 Task: Make in the project Bullseye an epic 'Software customization and configuration'. Create in the project Bullseye an epic 'Enterprise resource planning (ERP) system implementation'. Add in the project Bullseye an epic 'Digital product development'
Action: Mouse moved to (230, 63)
Screenshot: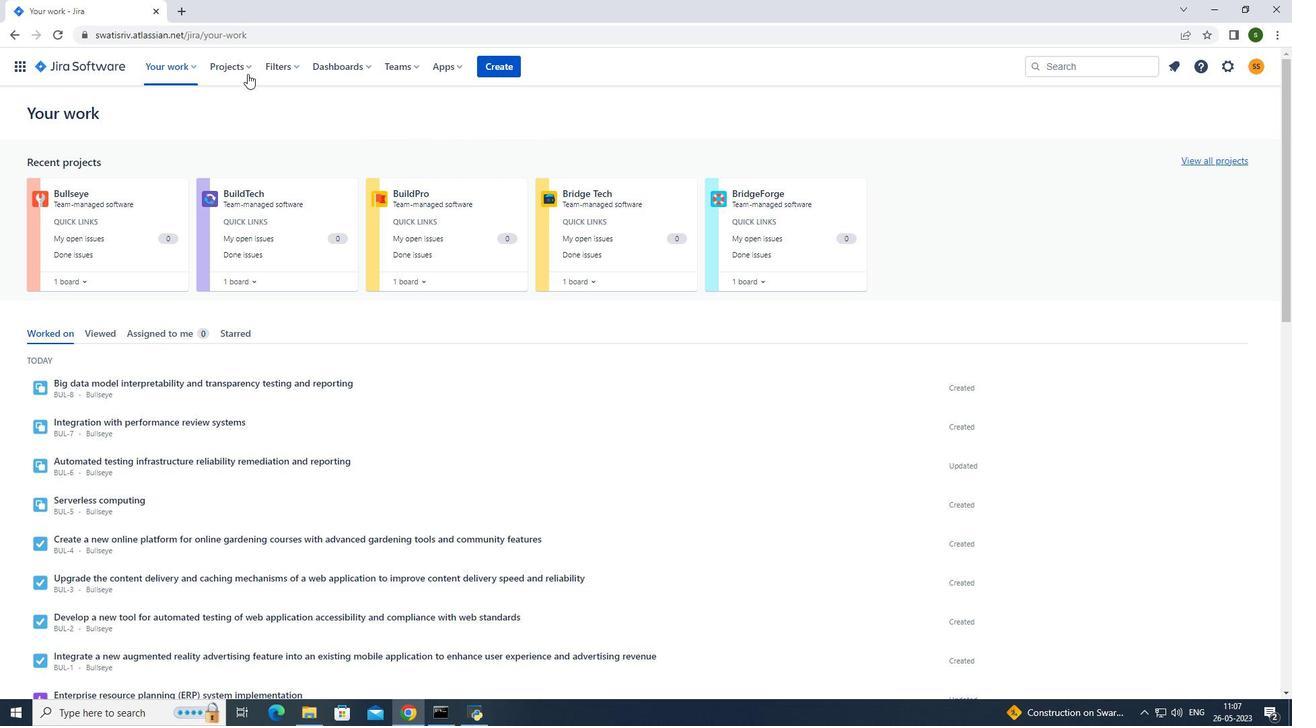 
Action: Mouse pressed left at (230, 63)
Screenshot: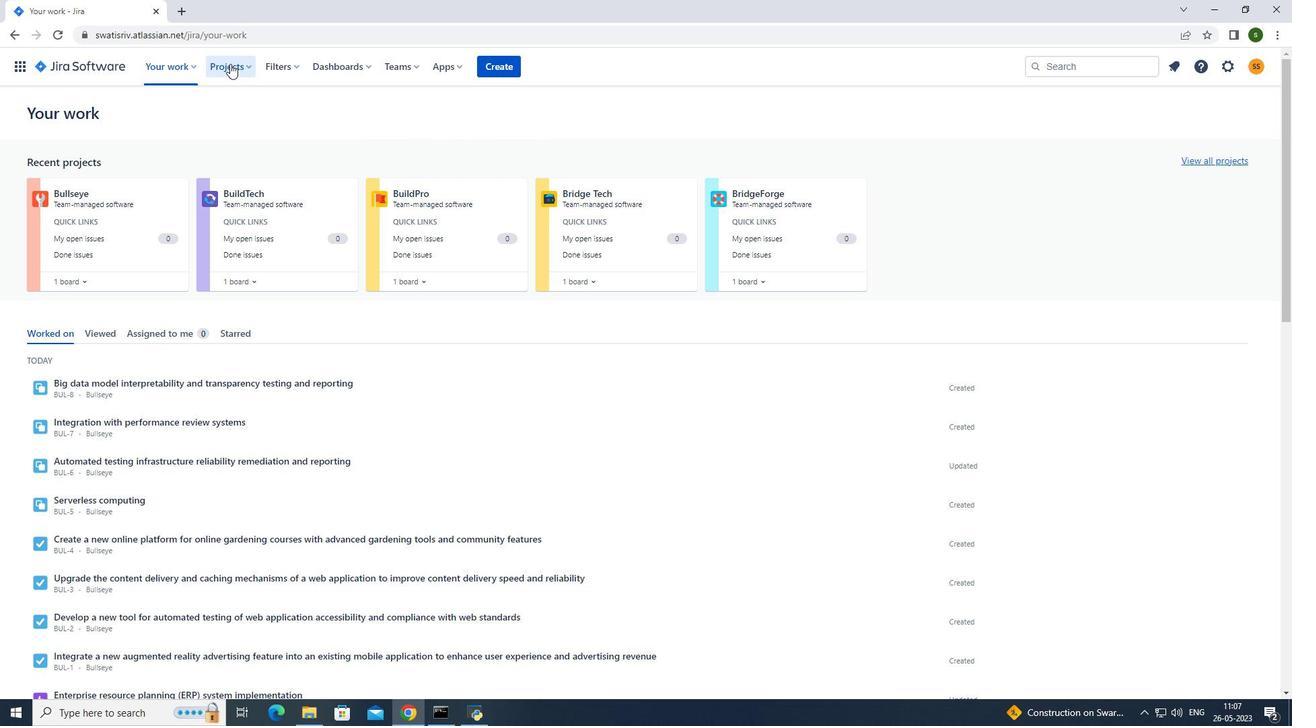 
Action: Mouse moved to (307, 134)
Screenshot: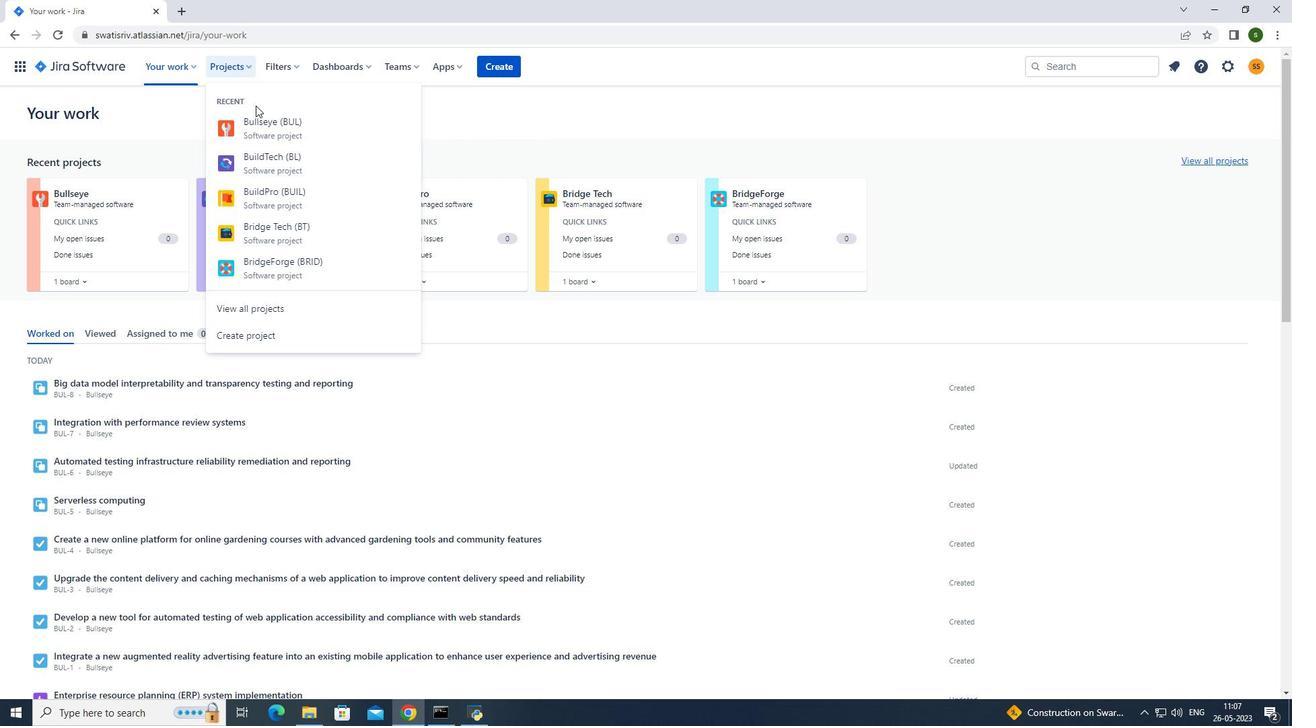 
Action: Mouse pressed left at (307, 134)
Screenshot: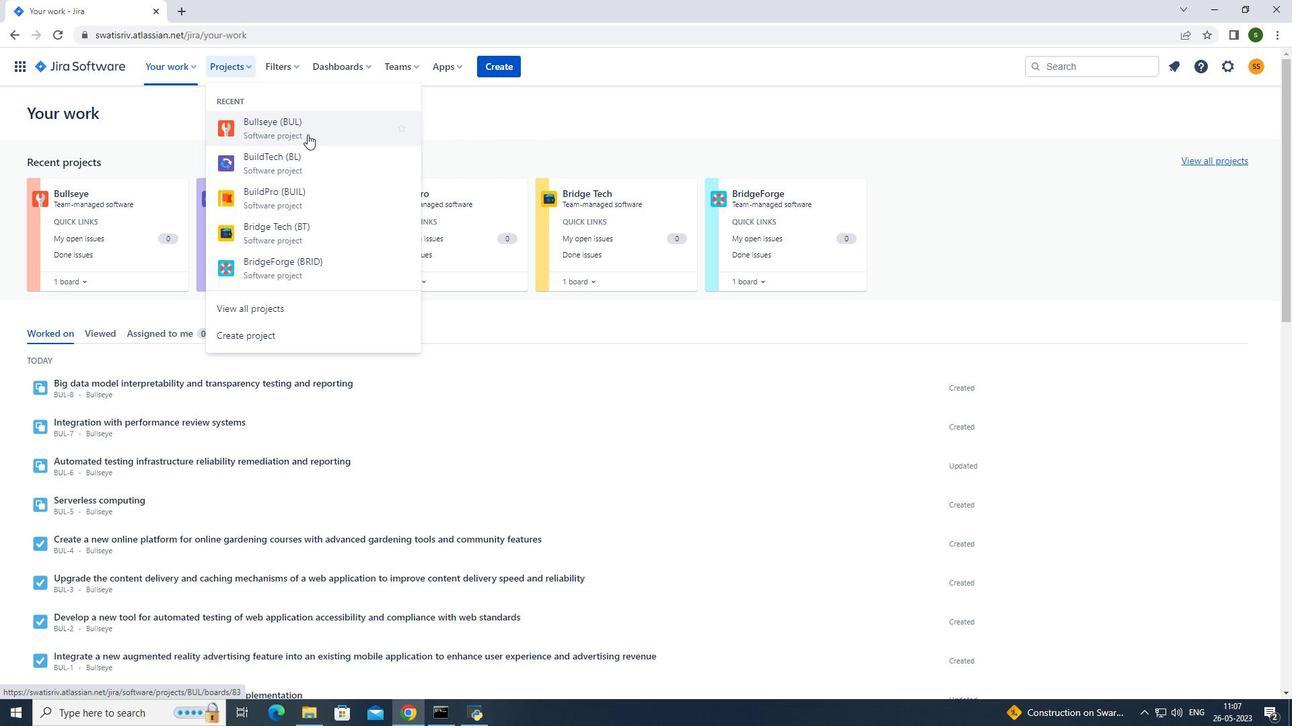 
Action: Mouse moved to (127, 204)
Screenshot: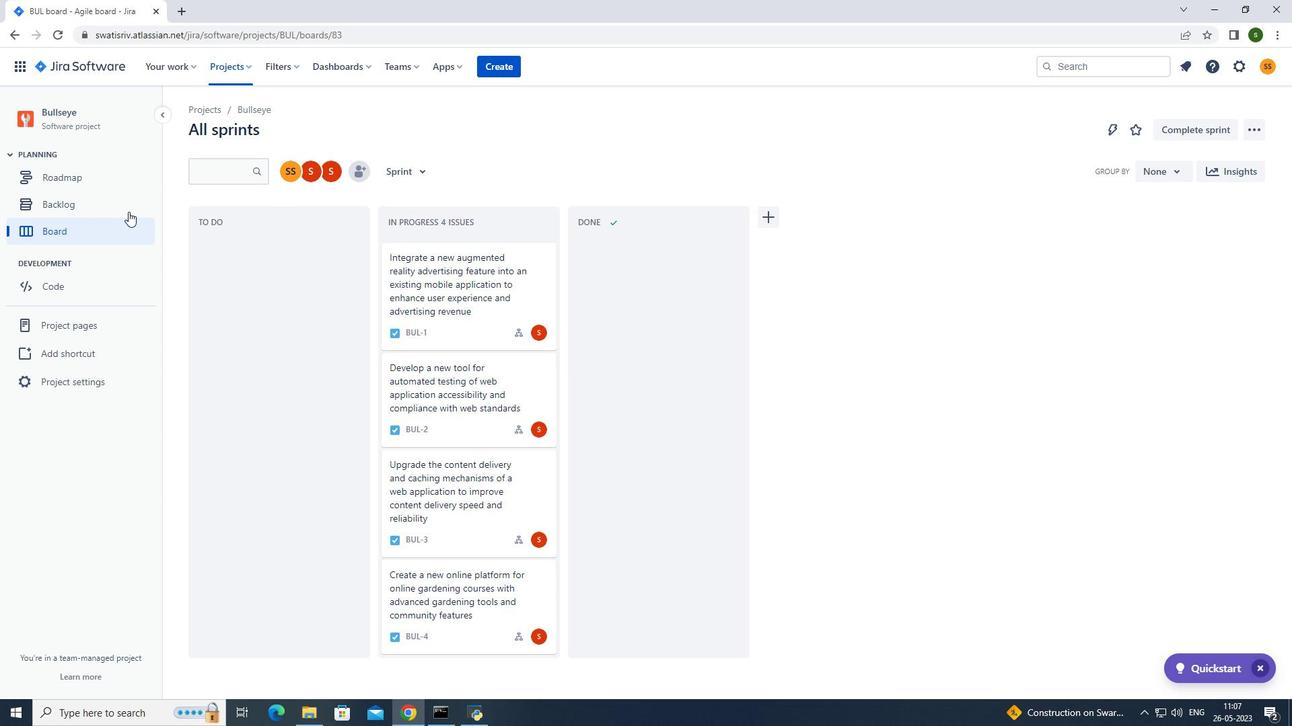 
Action: Mouse pressed left at (127, 204)
Screenshot: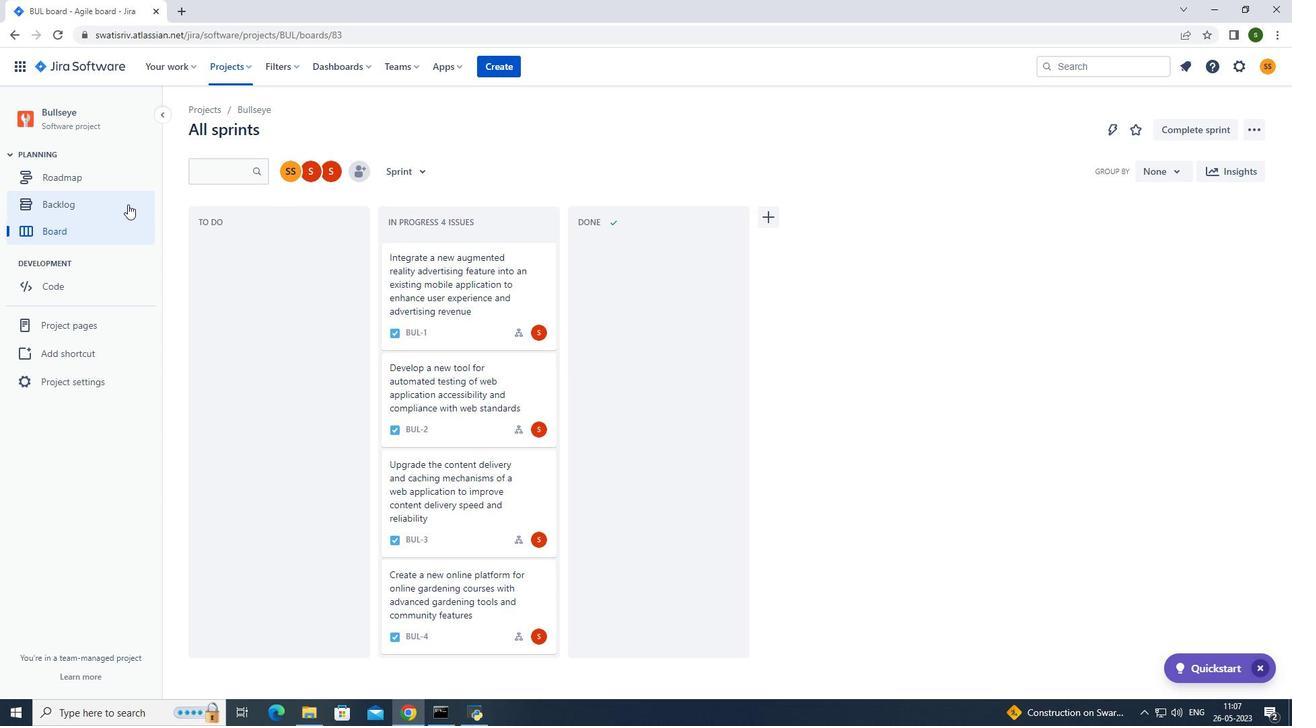 
Action: Mouse moved to (413, 170)
Screenshot: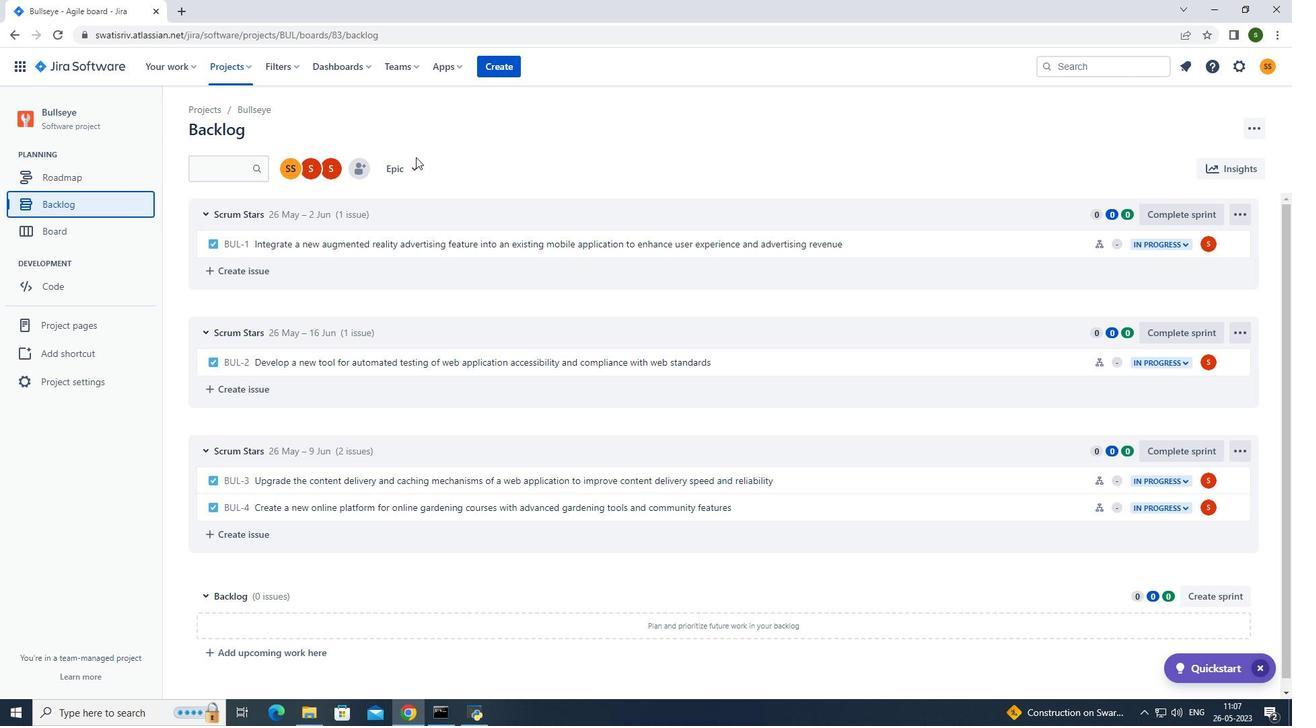 
Action: Mouse pressed left at (413, 170)
Screenshot: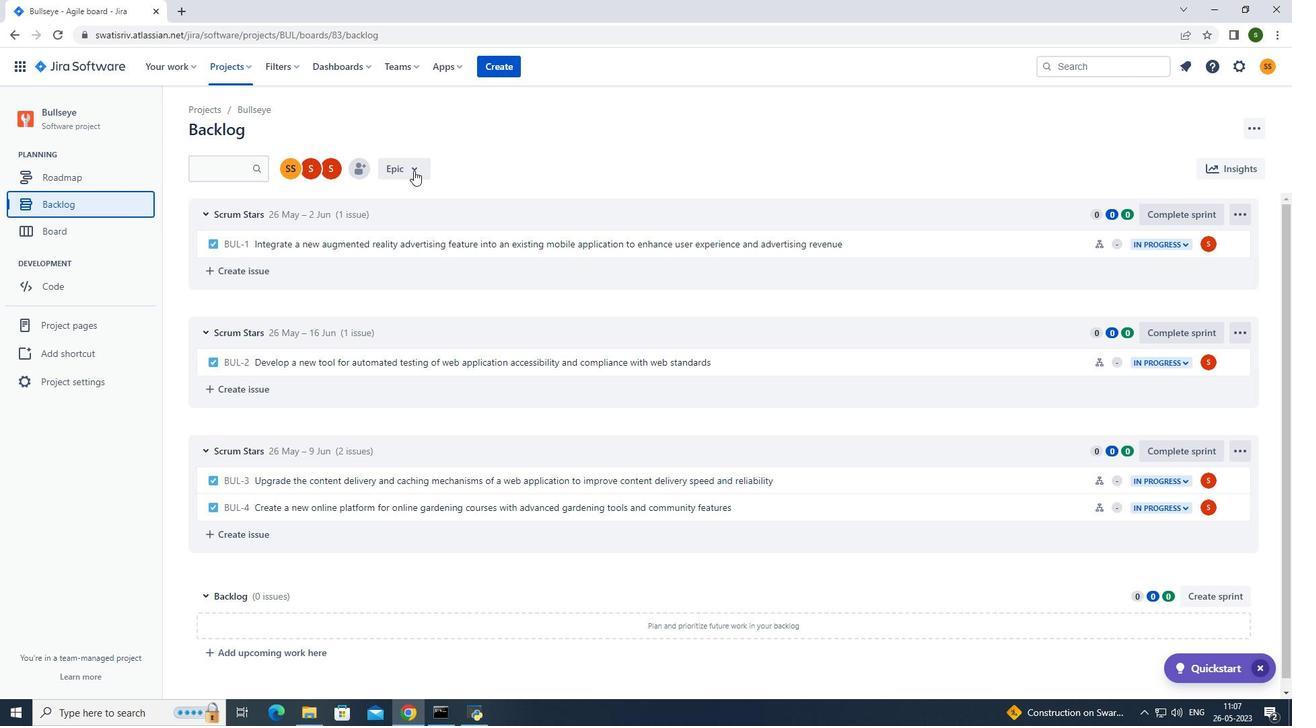 
Action: Mouse moved to (399, 248)
Screenshot: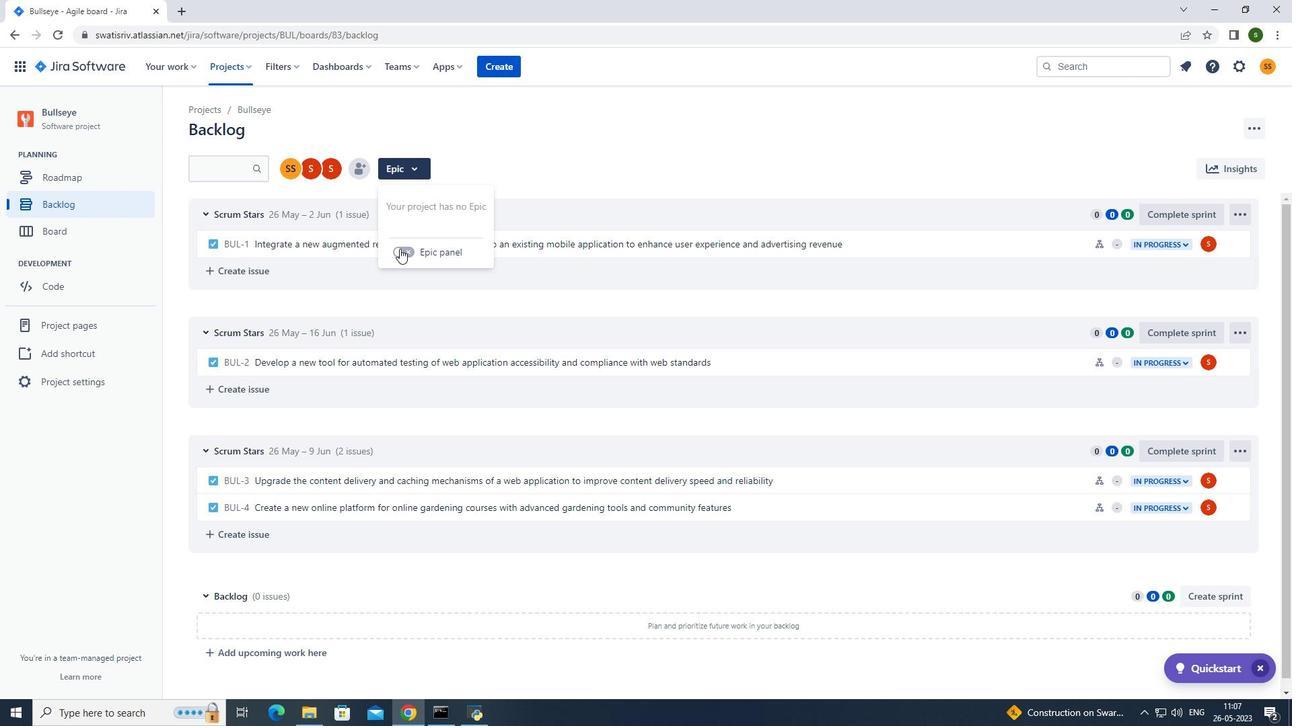 
Action: Mouse pressed left at (399, 248)
Screenshot: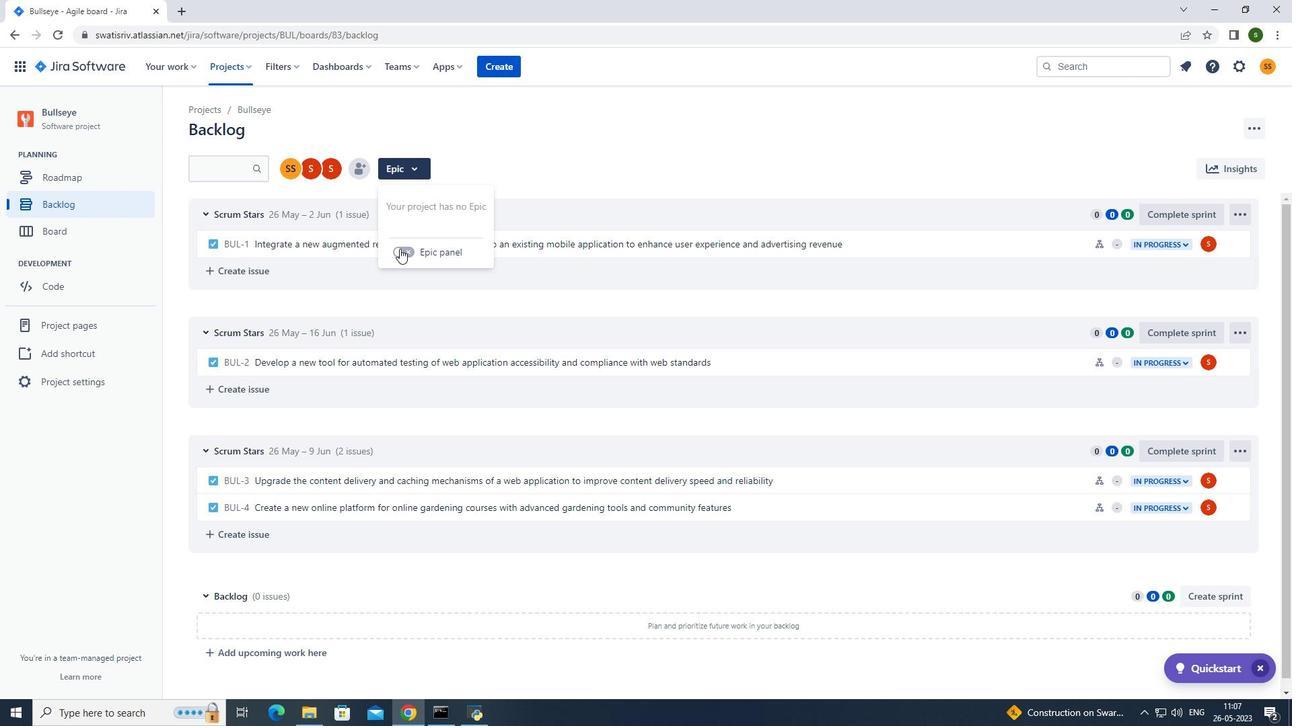 
Action: Mouse moved to (304, 468)
Screenshot: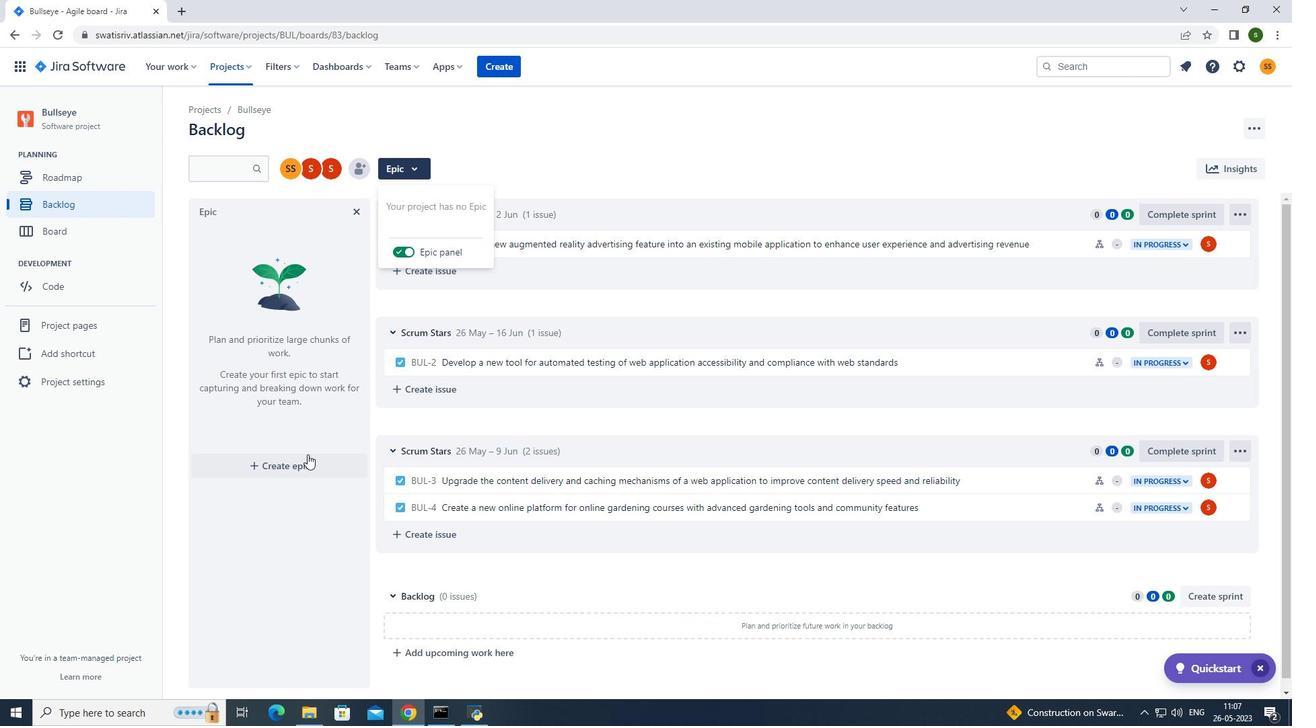 
Action: Mouse pressed left at (304, 468)
Screenshot: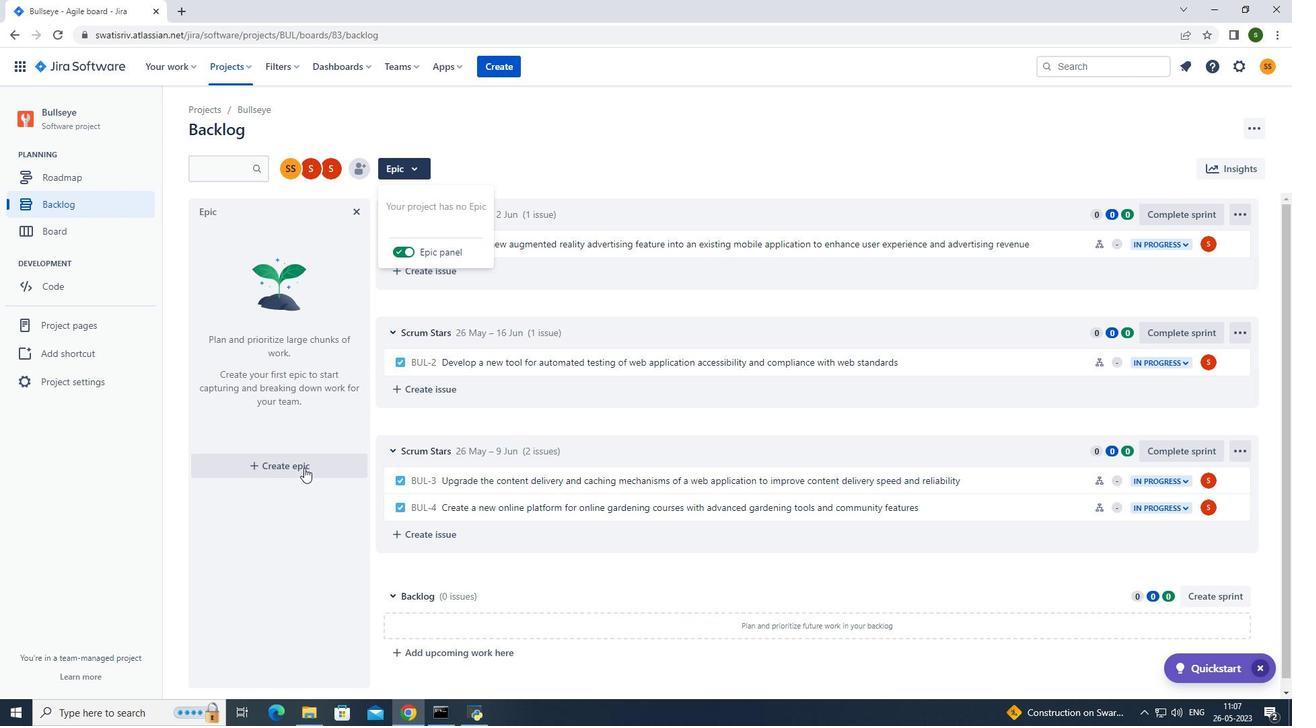 
Action: Key pressed <Key.caps_lock>S<Key.caps_lock>ofta<Key.backspace>ware<Key.space>customization<Key.space>and<Key.space>configuration<Key.enter>
Screenshot: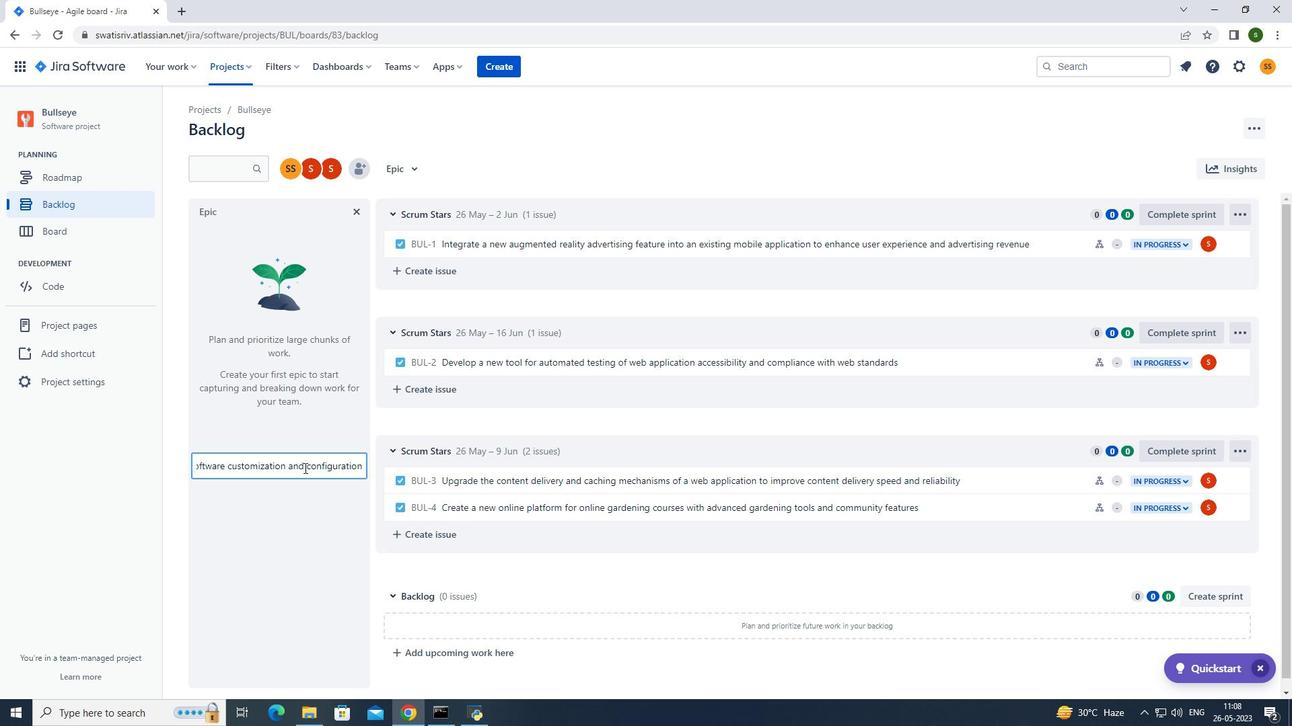 
Action: Mouse moved to (243, 64)
Screenshot: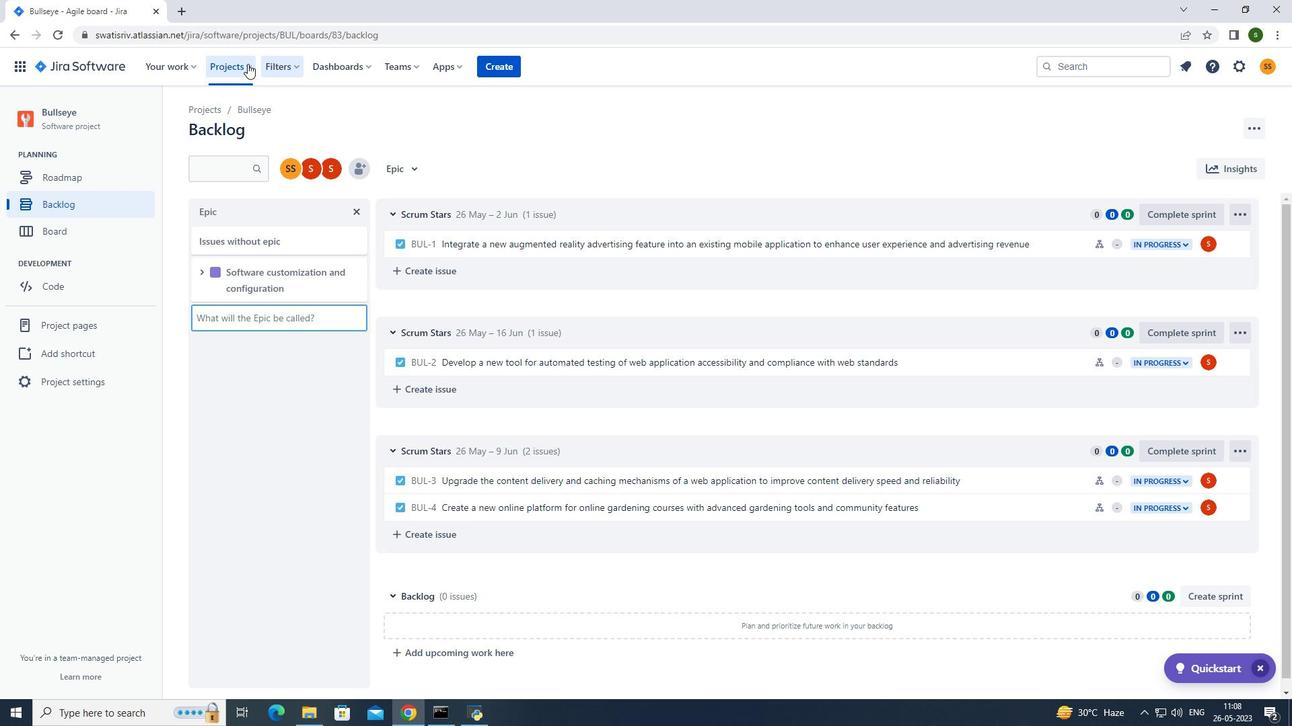 
Action: Mouse pressed left at (243, 64)
Screenshot: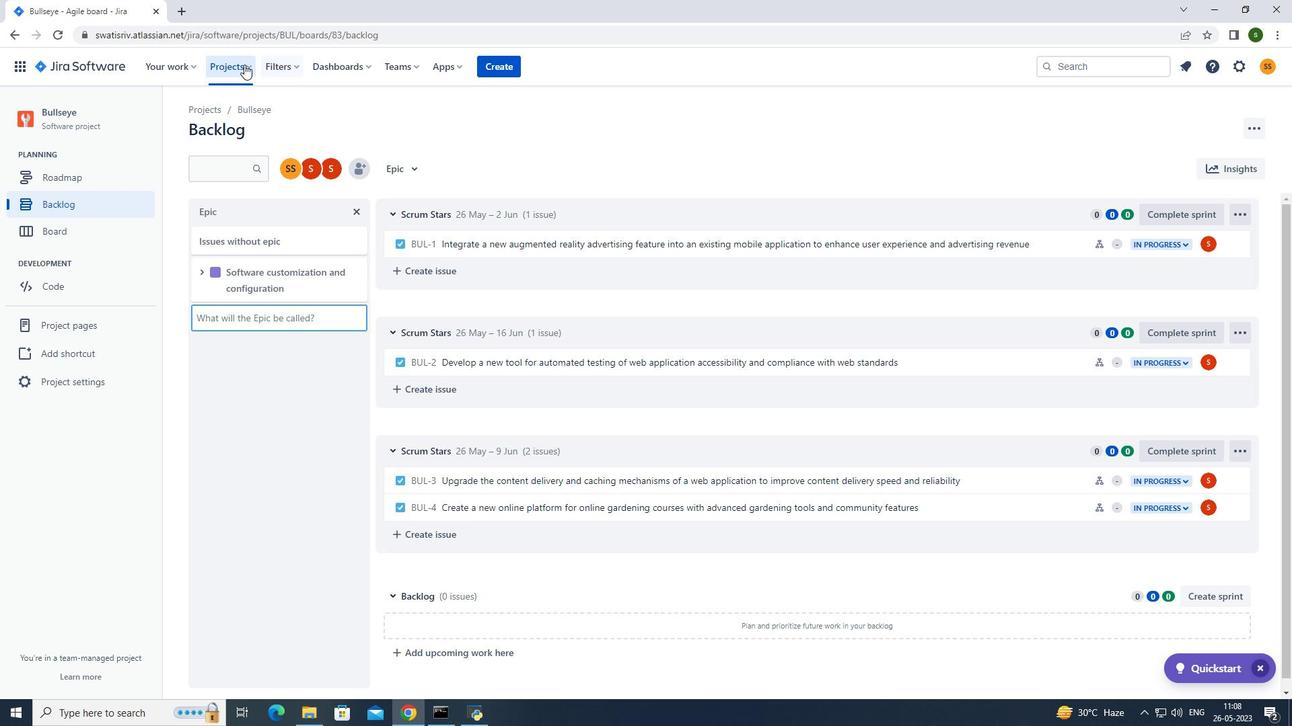 
Action: Mouse moved to (273, 119)
Screenshot: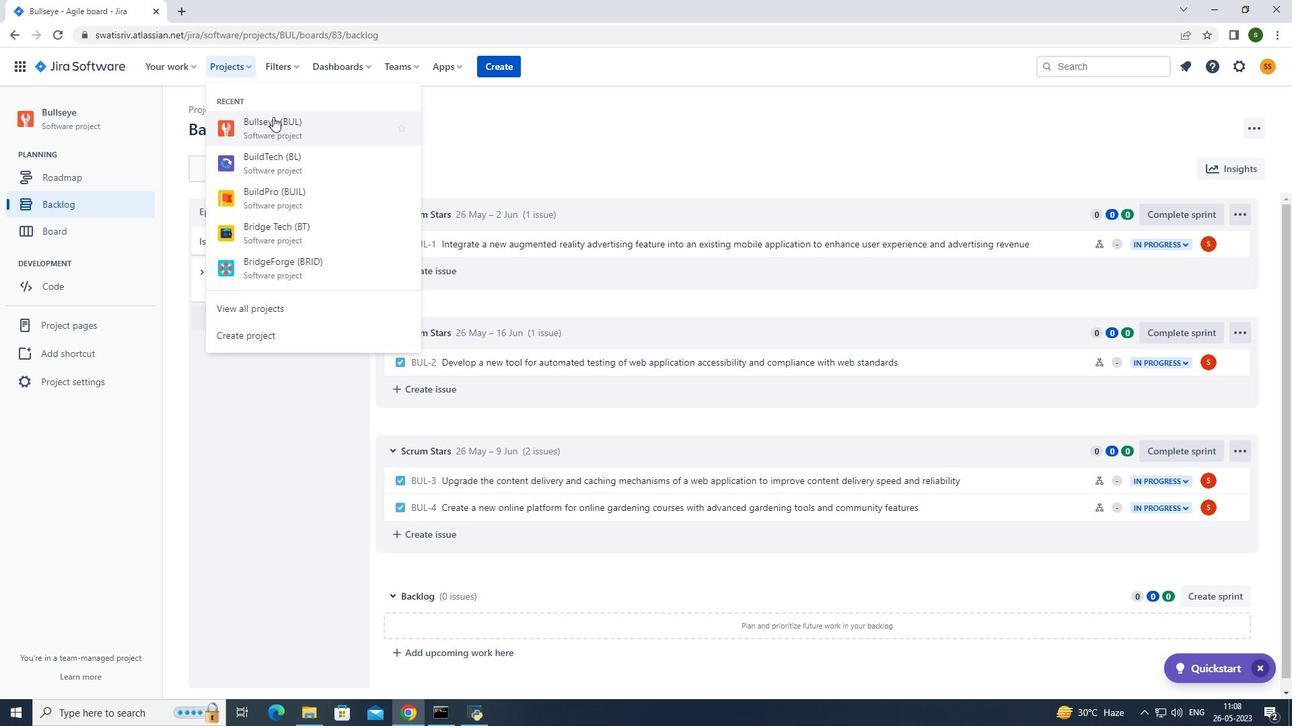 
Action: Mouse pressed left at (273, 119)
Screenshot: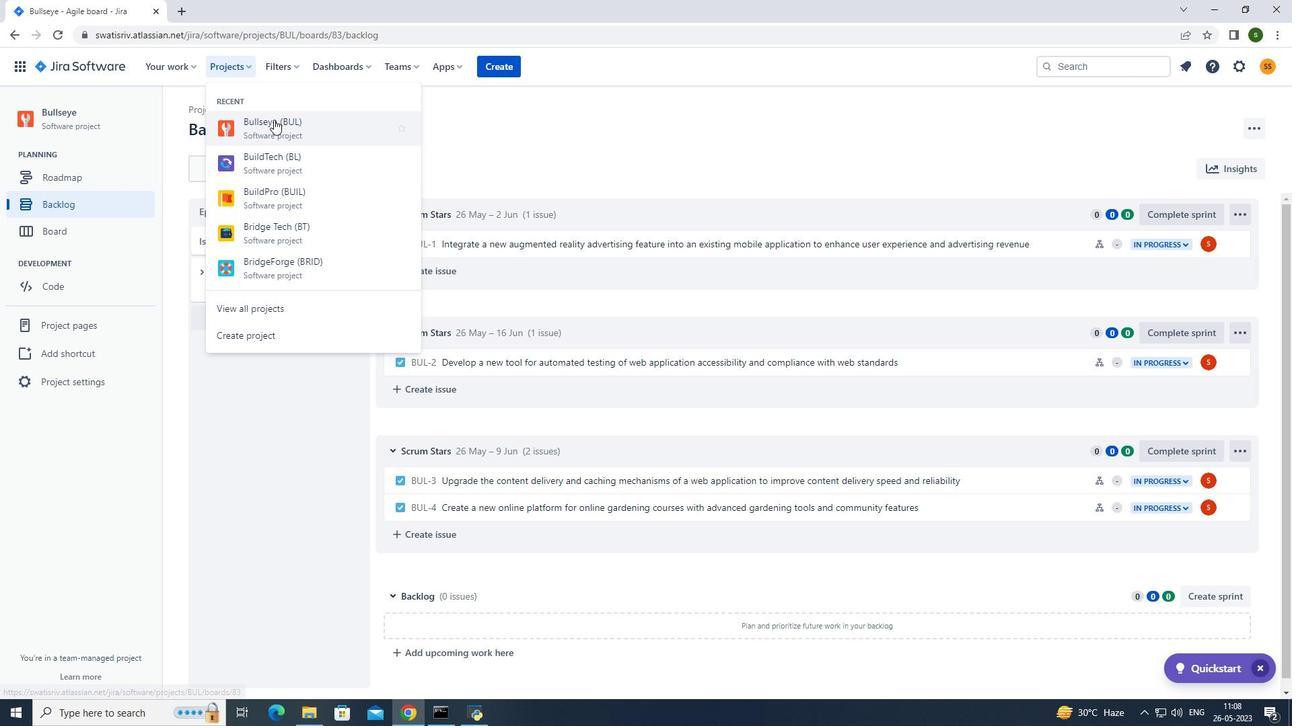 
Action: Mouse moved to (119, 205)
Screenshot: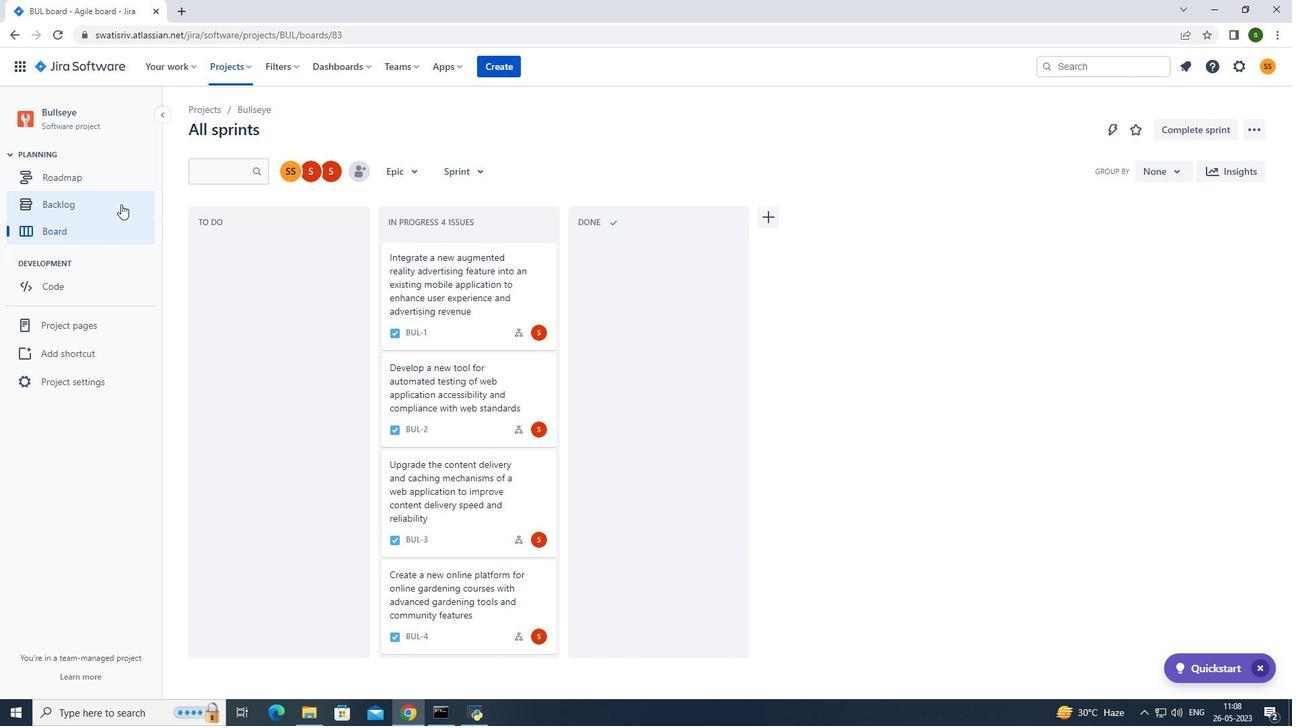 
Action: Mouse pressed left at (119, 205)
Screenshot: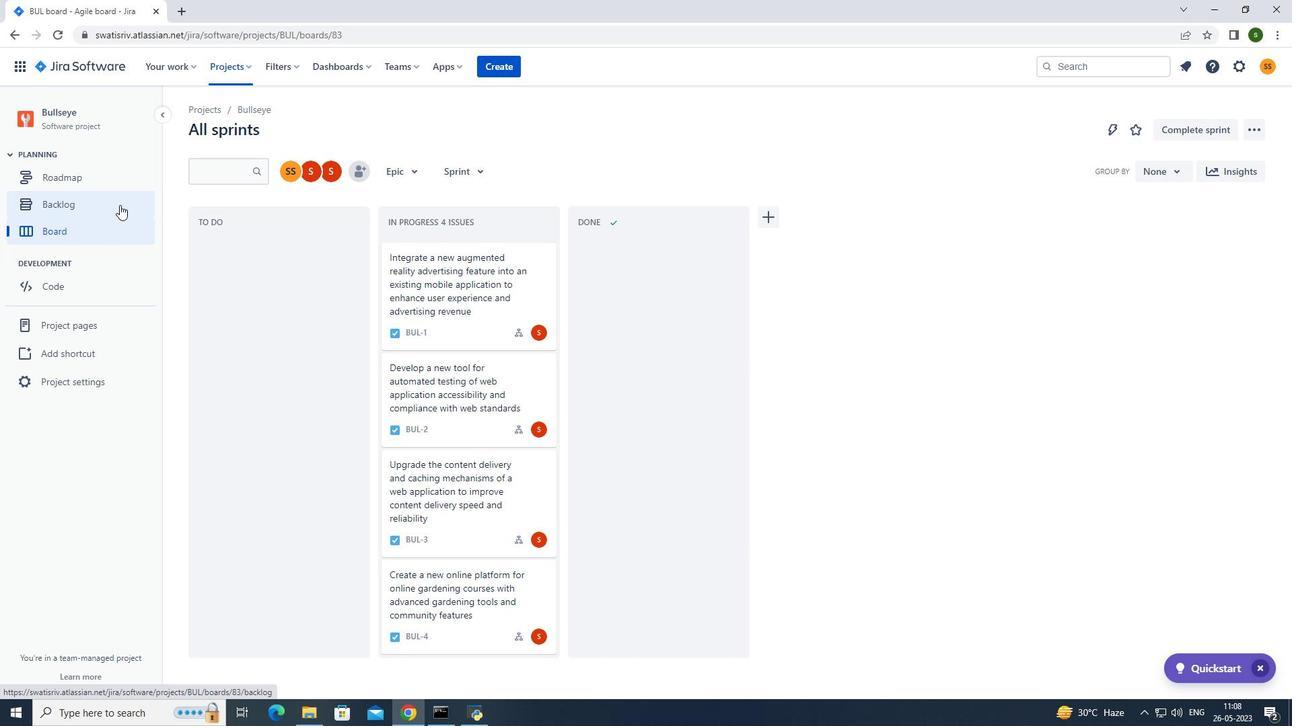 
Action: Mouse moved to (273, 311)
Screenshot: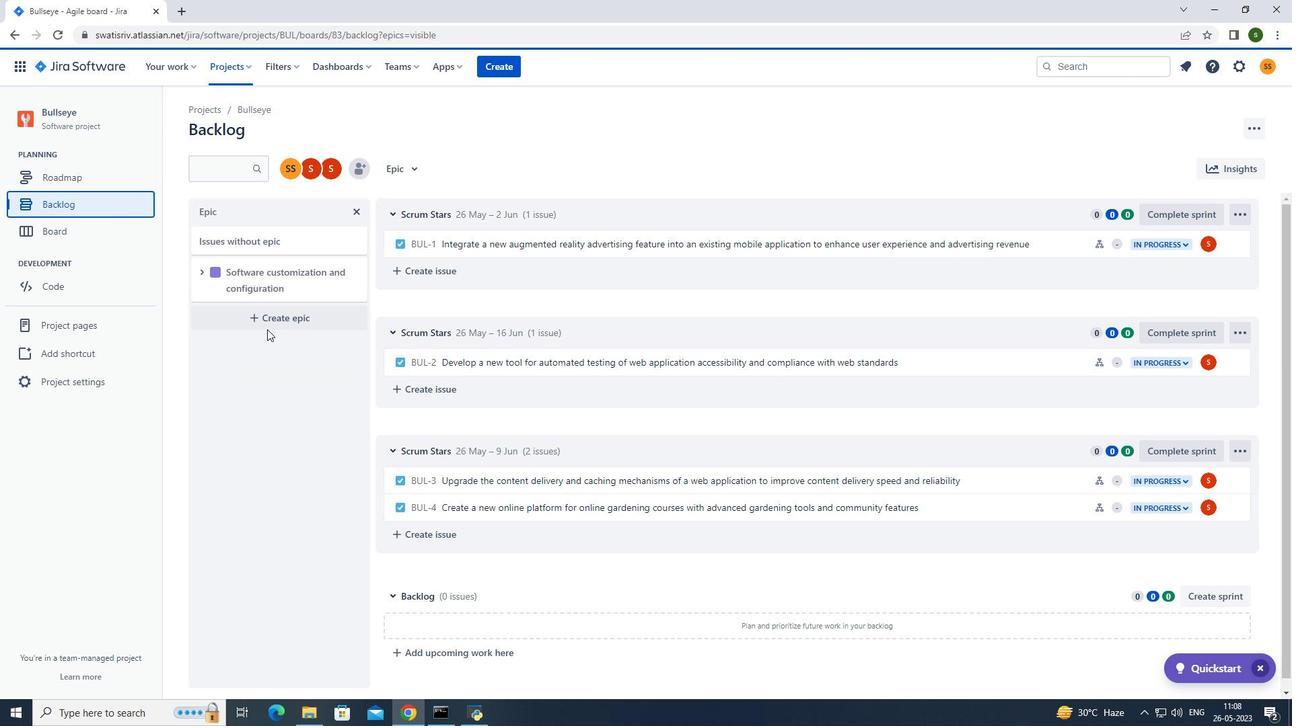 
Action: Mouse pressed left at (273, 311)
Screenshot: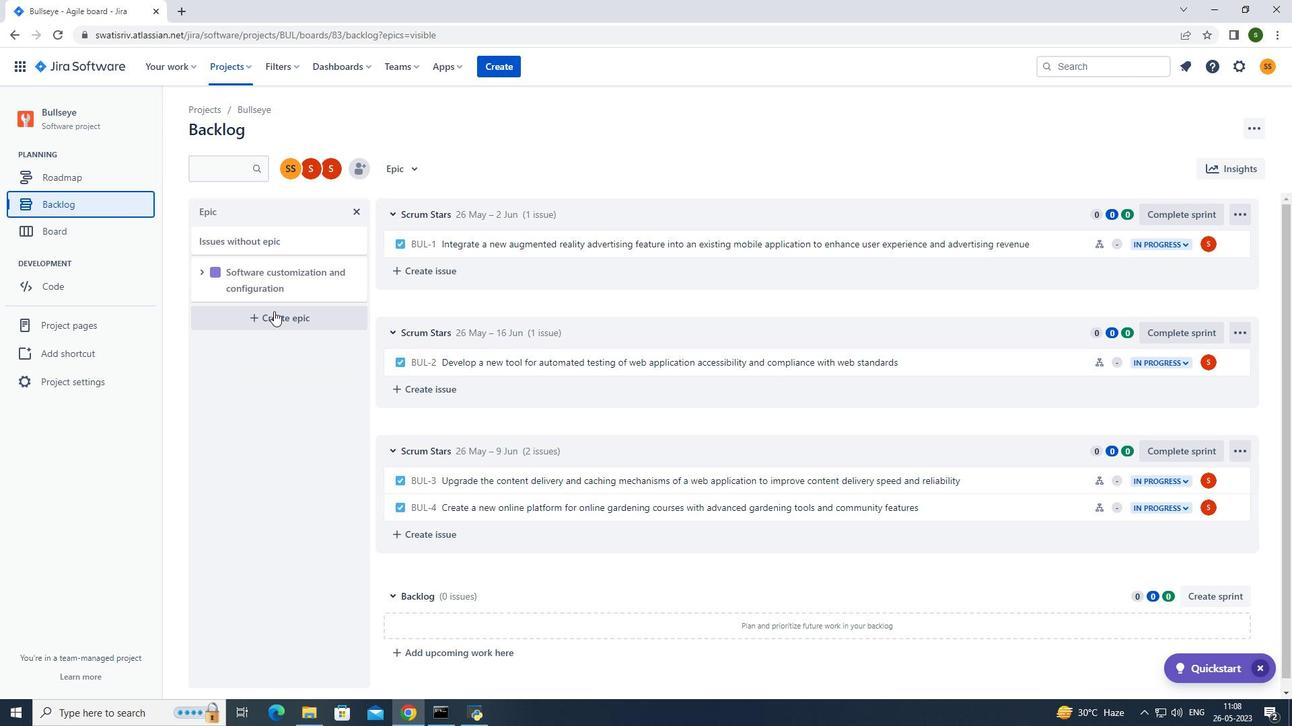 
Action: Mouse moved to (270, 320)
Screenshot: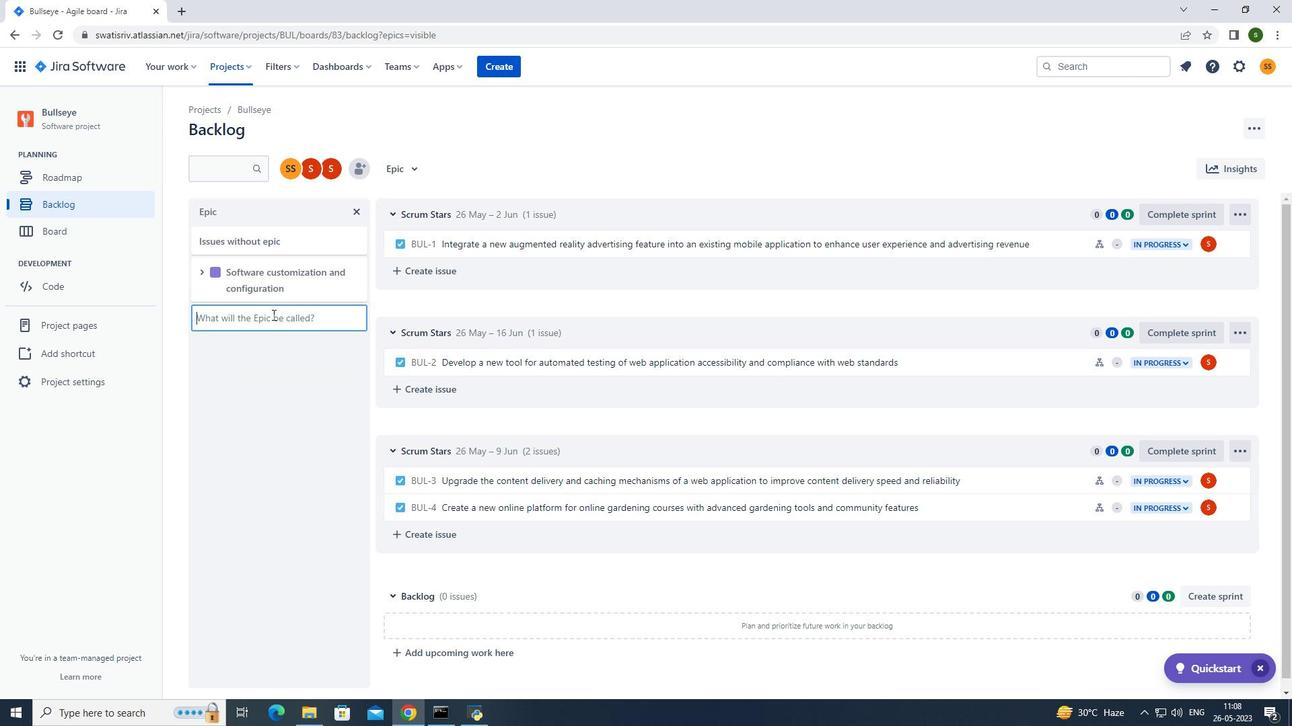 
Action: Key pressed <Key.caps_lock>E<Key.caps_lock>nterprise<Key.space>resource<Key.space>planning<Key.space><Key.shift_r>(<Key.caps_lock>ERP<Key.shift_r>)<Key.space>S<Key.backspace><Key.caps_lock>system<Key.space>implementation<Key.enter>
Screenshot: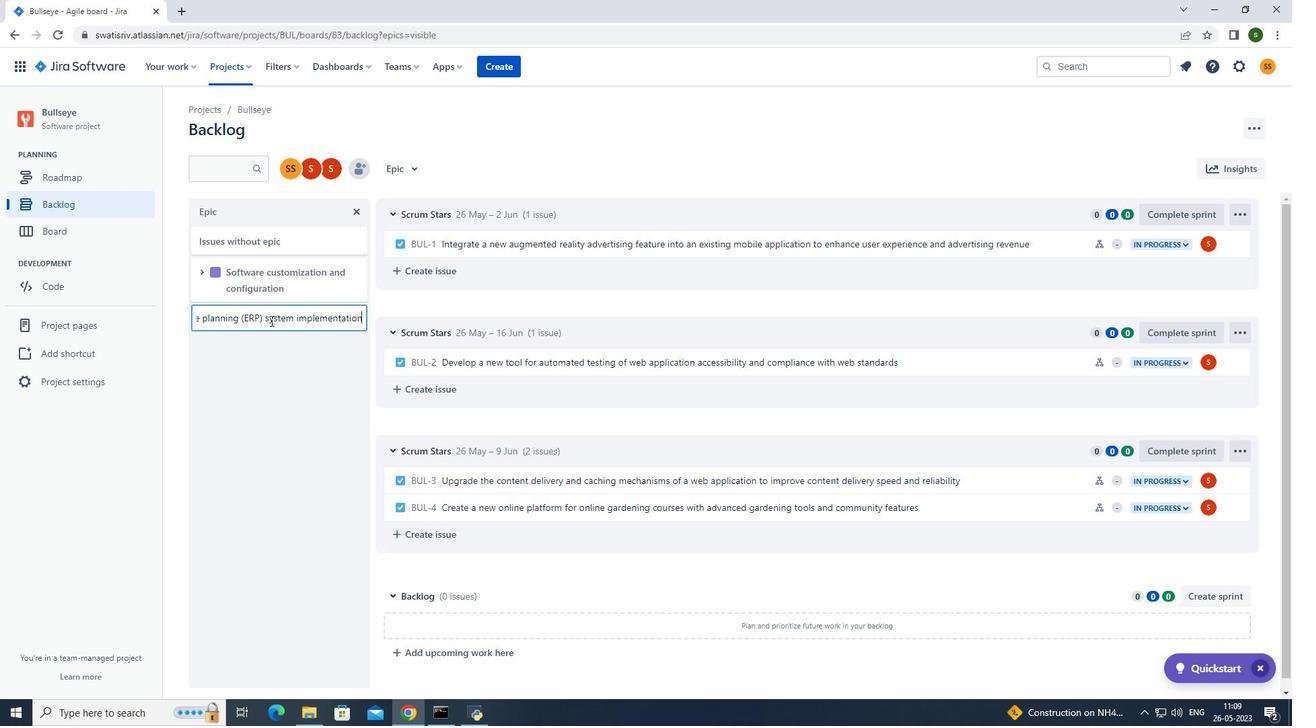
Action: Mouse moved to (240, 74)
Screenshot: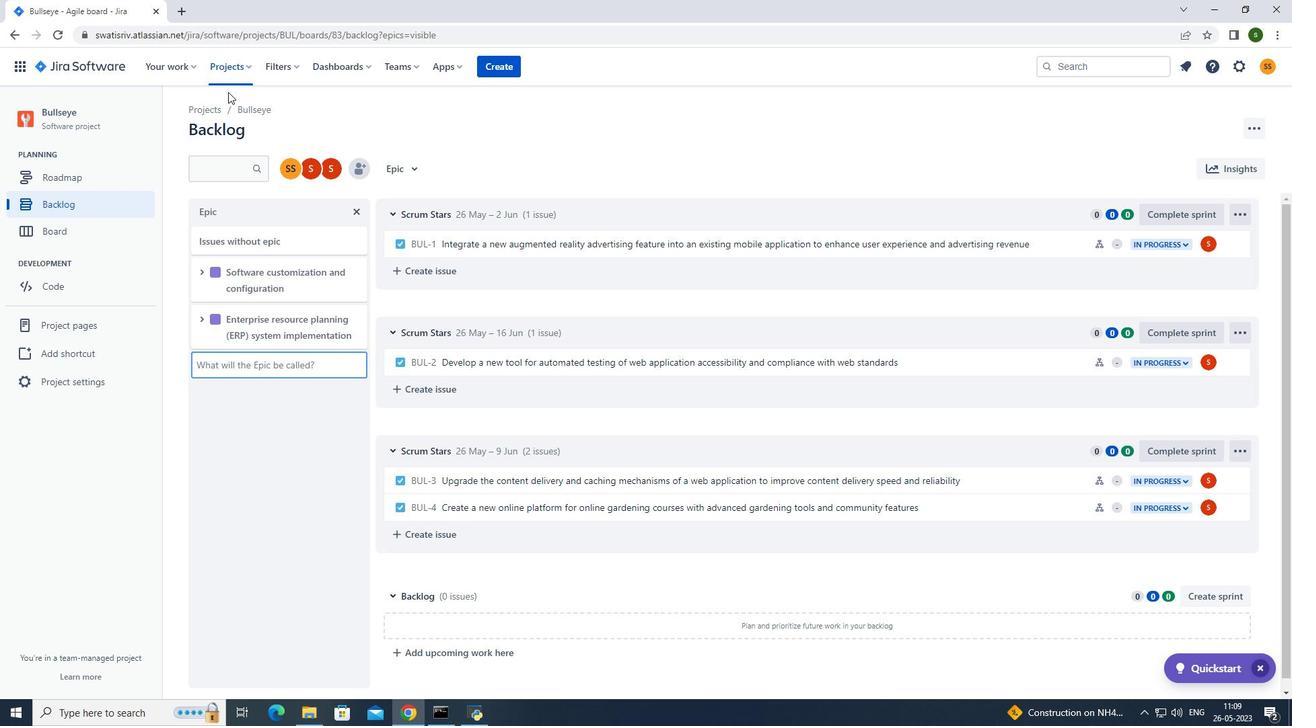 
Action: Mouse pressed left at (240, 74)
Screenshot: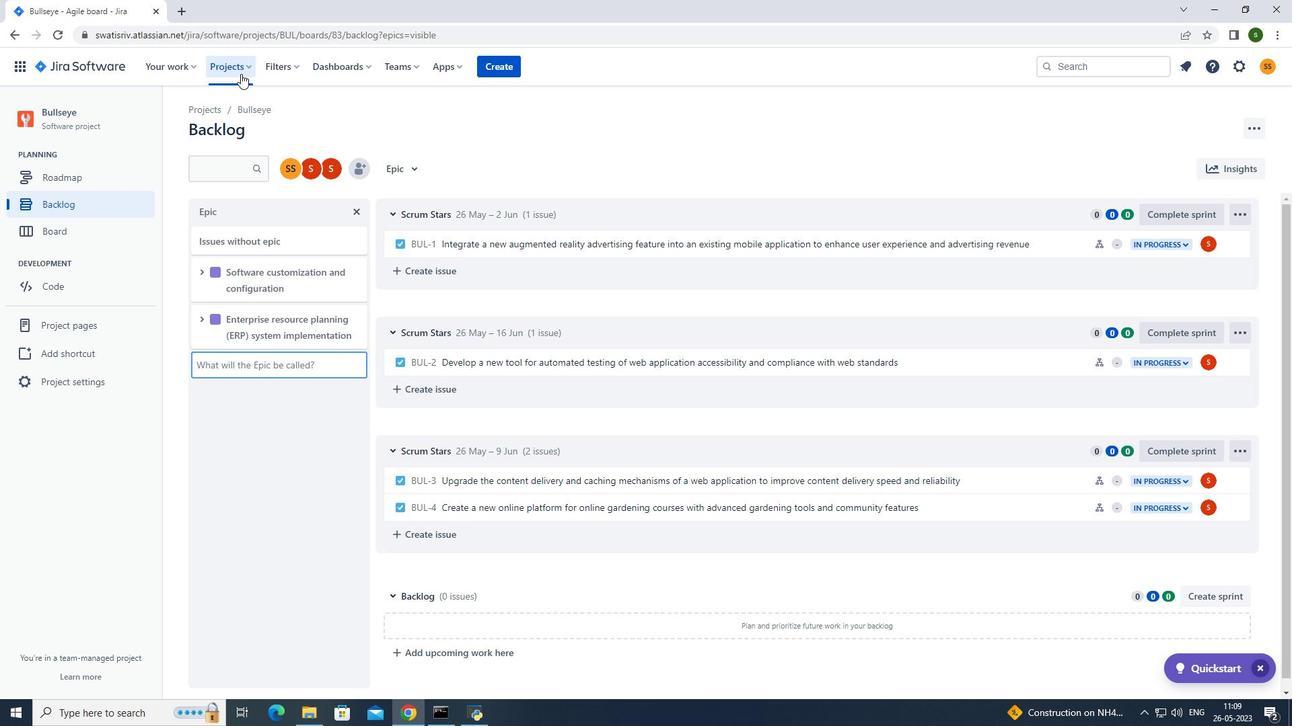 
Action: Mouse moved to (262, 123)
Screenshot: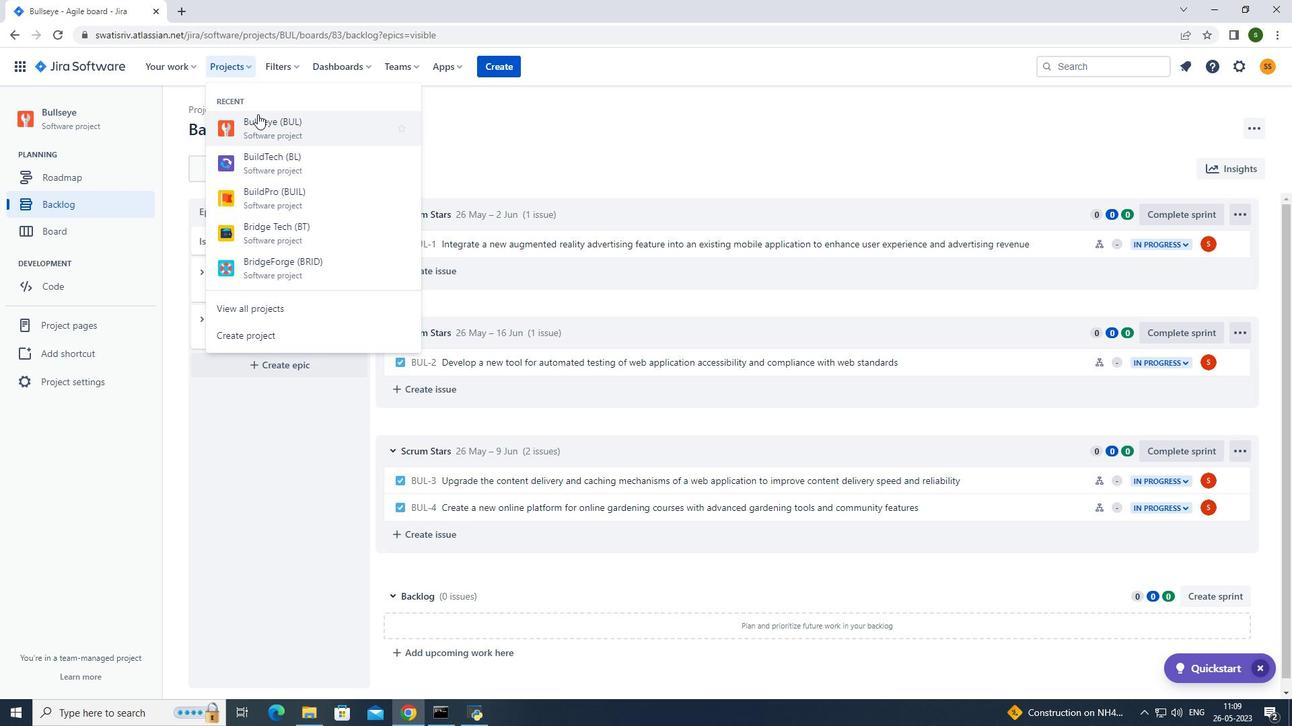 
Action: Mouse pressed left at (262, 123)
Screenshot: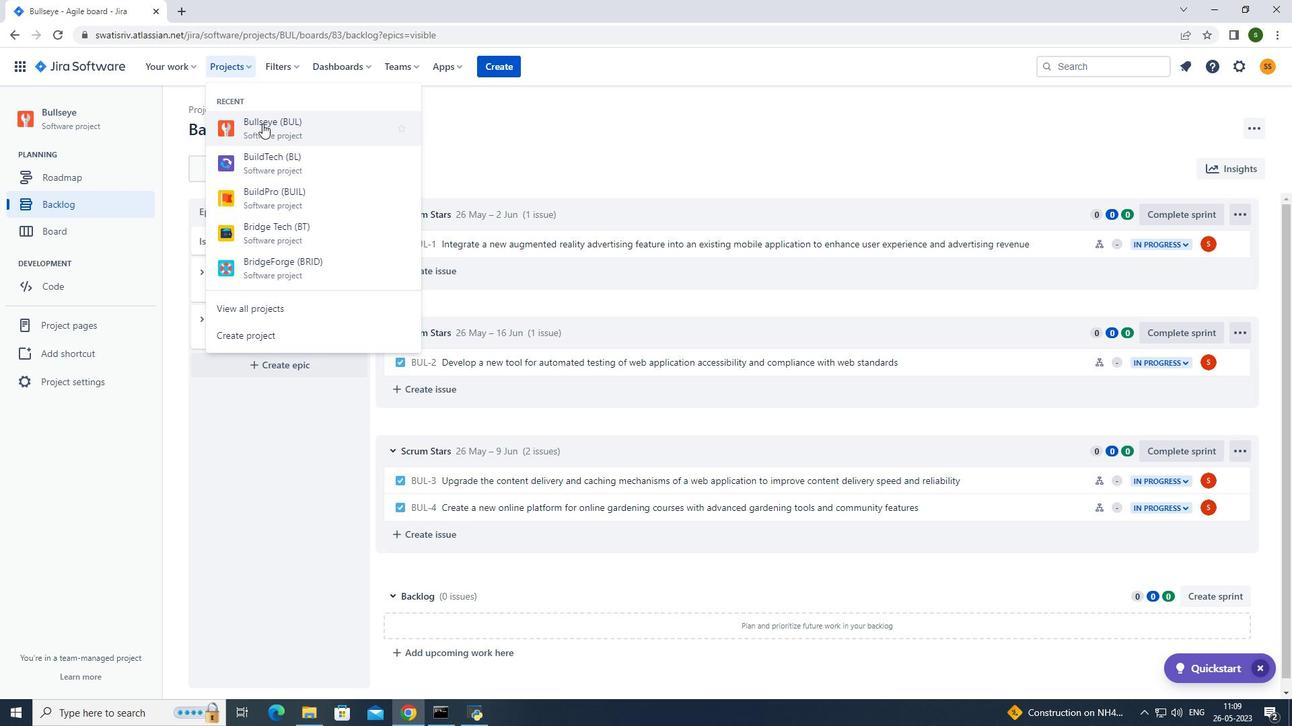 
Action: Mouse moved to (111, 197)
Screenshot: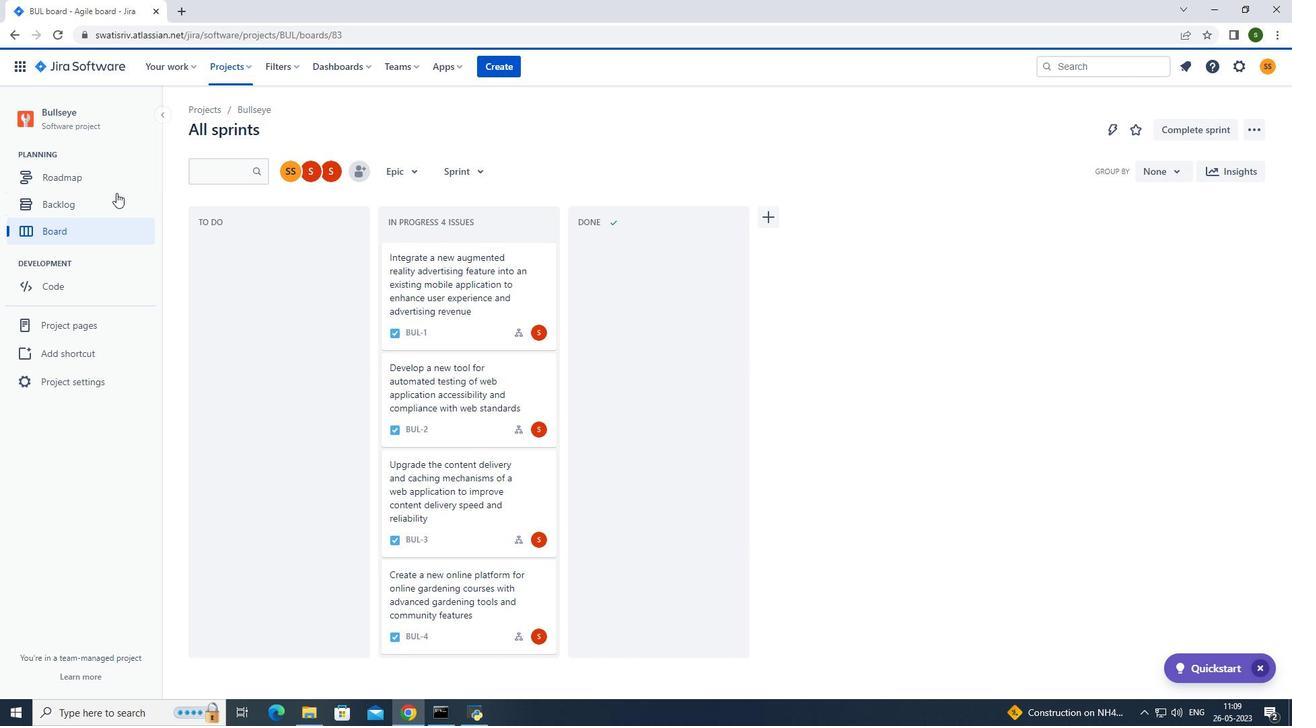 
Action: Mouse pressed left at (111, 197)
Screenshot: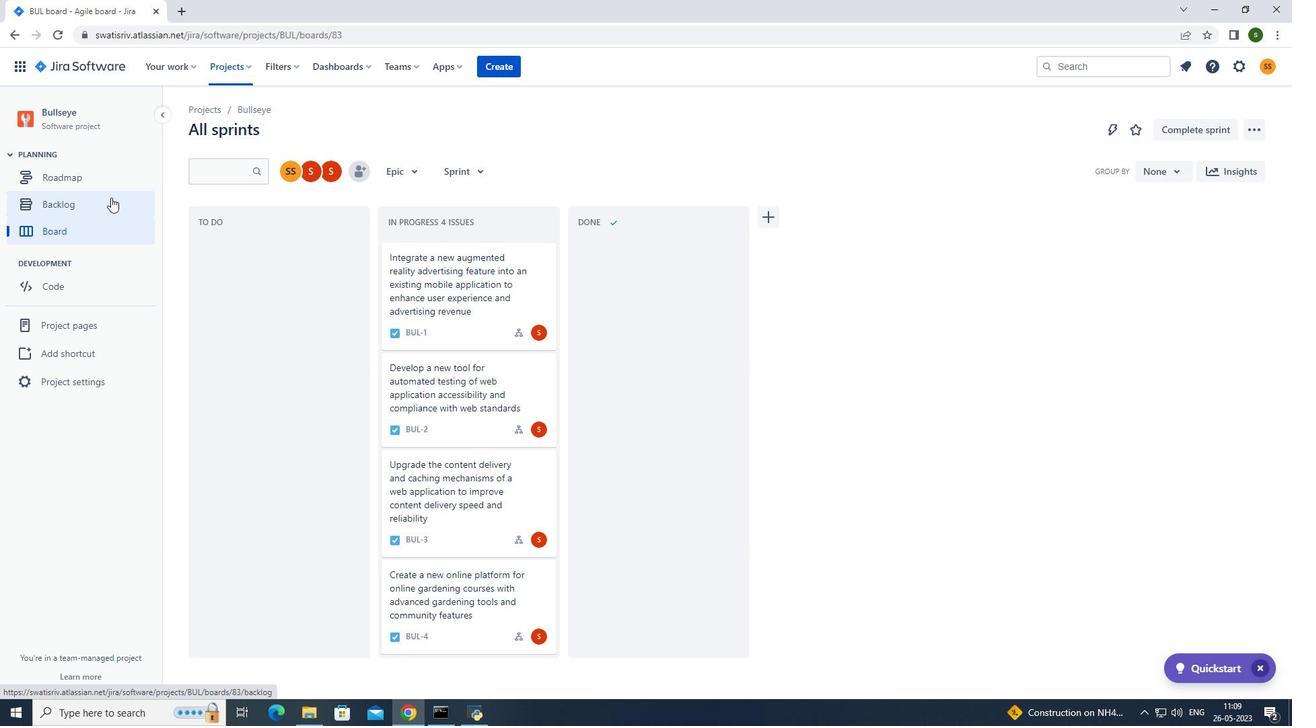 
Action: Mouse moved to (283, 360)
Screenshot: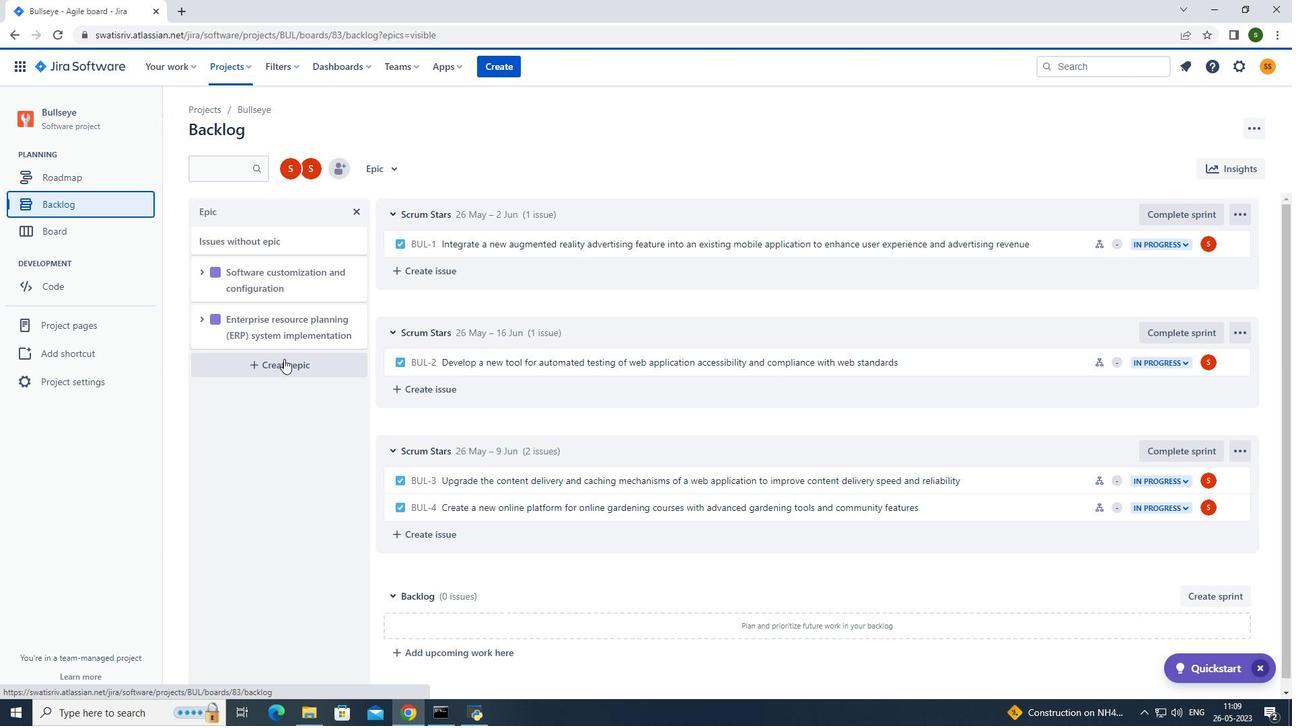 
Action: Mouse pressed left at (283, 360)
Screenshot: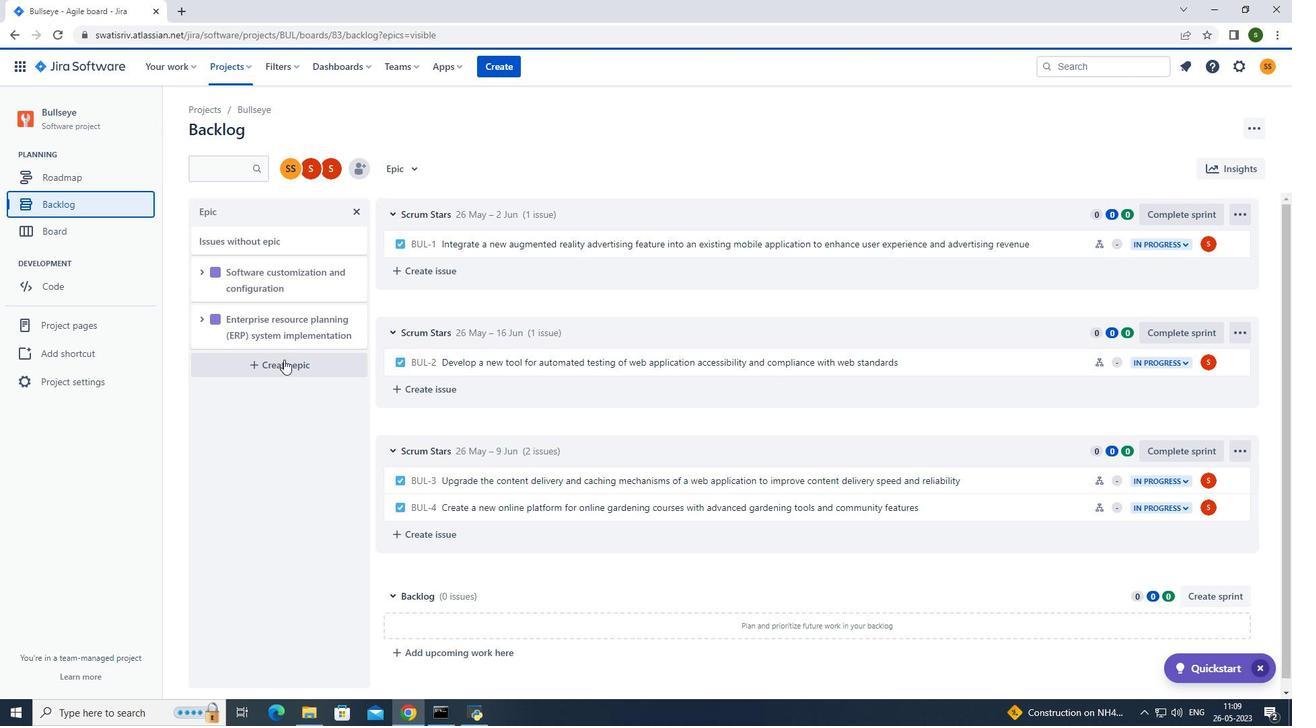 
Action: Mouse moved to (272, 366)
Screenshot: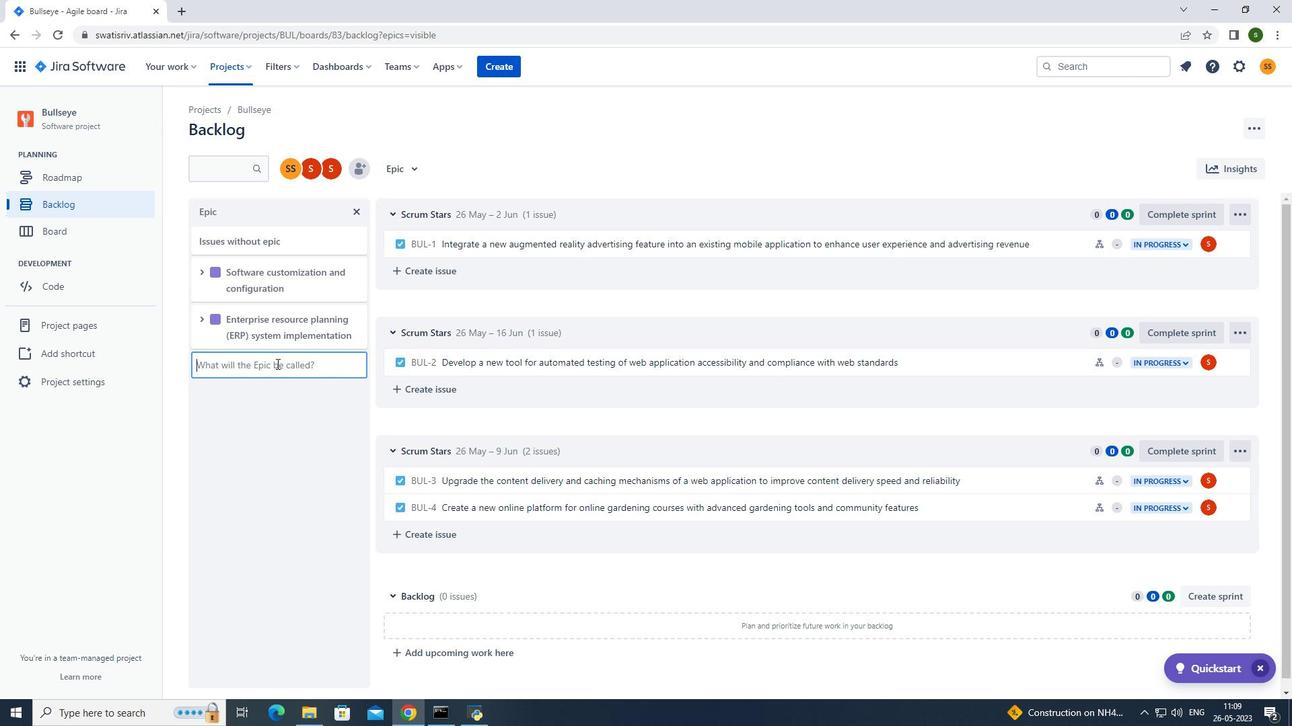 
Action: Key pressed <Key.caps_lock>D<Key.caps_lock>igital<Key.space>product<Key.space>development<Key.enter>
Screenshot: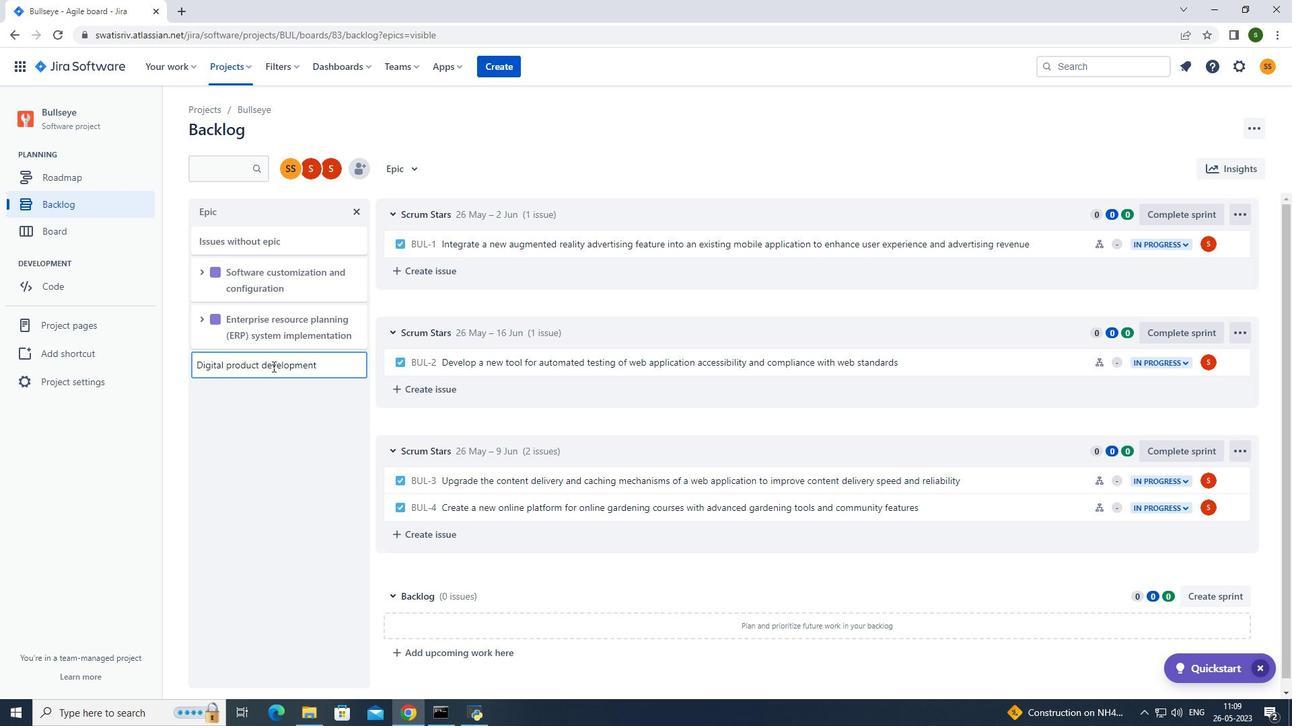 
Action: Mouse moved to (556, 153)
Screenshot: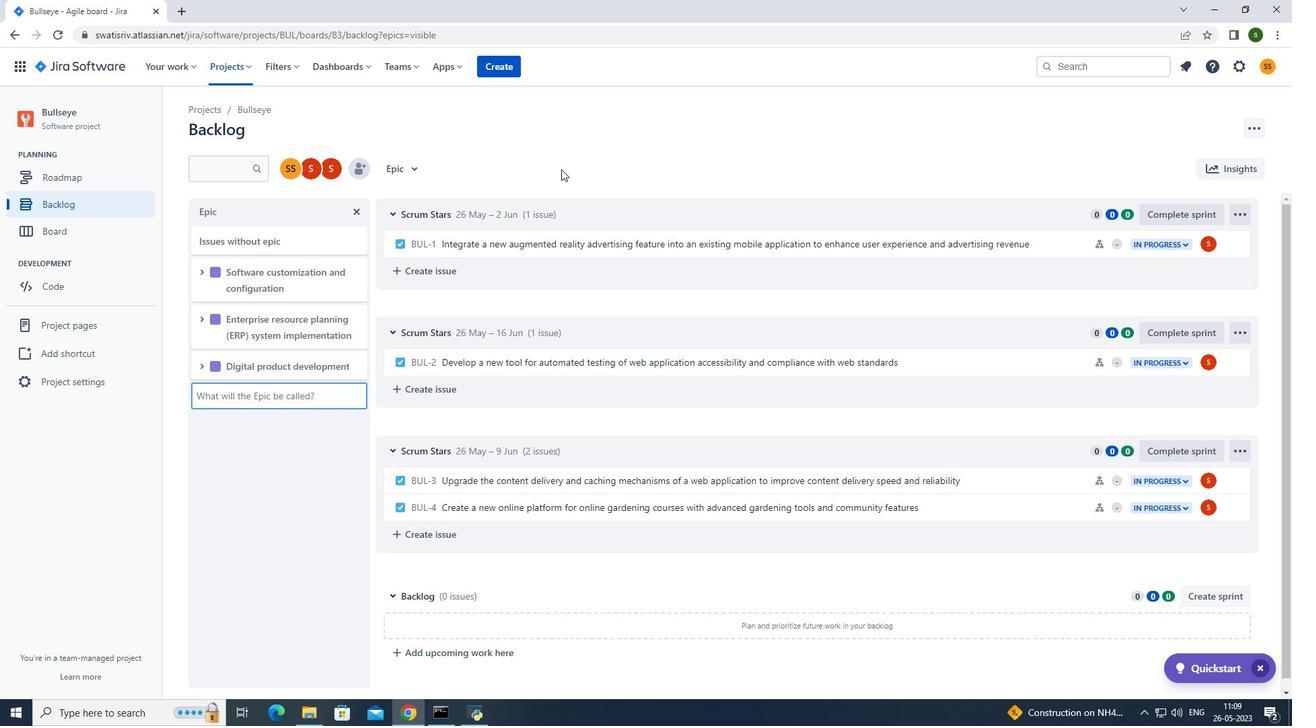
